 Task: Set the Presentation level for VBI and Teletext decoder to 2.5.
Action: Mouse moved to (94, 17)
Screenshot: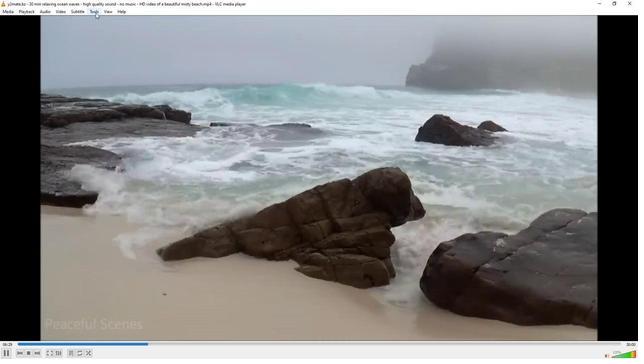 
Action: Mouse pressed left at (94, 17)
Screenshot: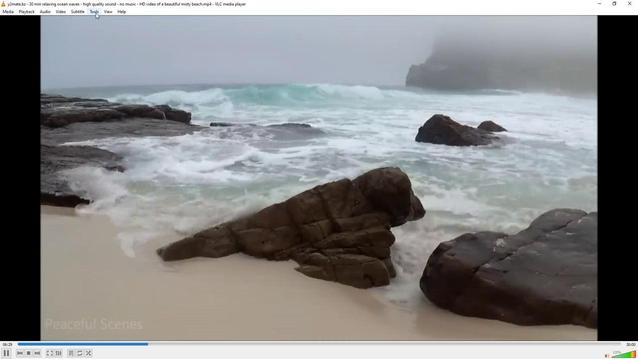
Action: Mouse moved to (105, 91)
Screenshot: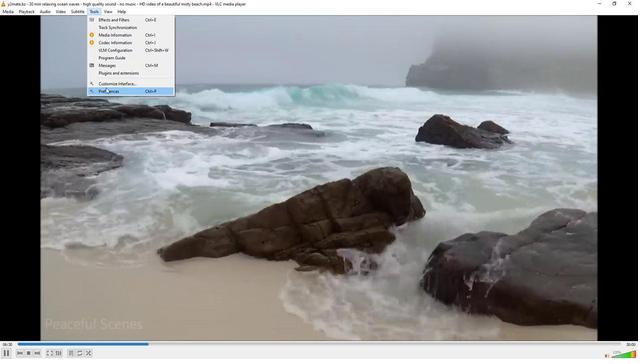 
Action: Mouse pressed left at (105, 91)
Screenshot: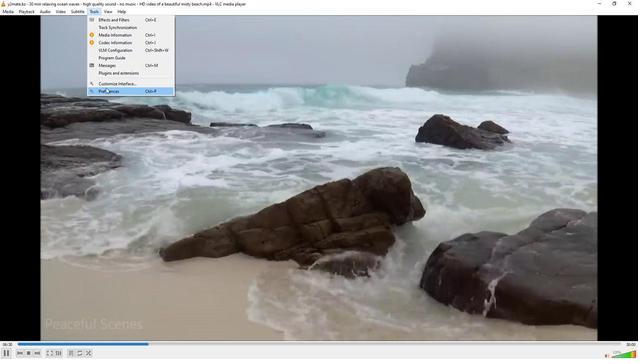 
Action: Mouse moved to (72, 276)
Screenshot: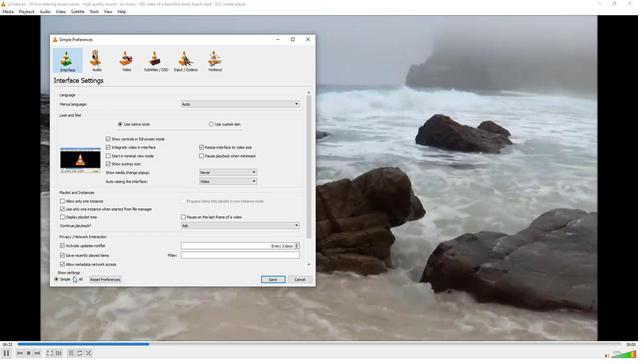 
Action: Mouse pressed left at (72, 276)
Screenshot: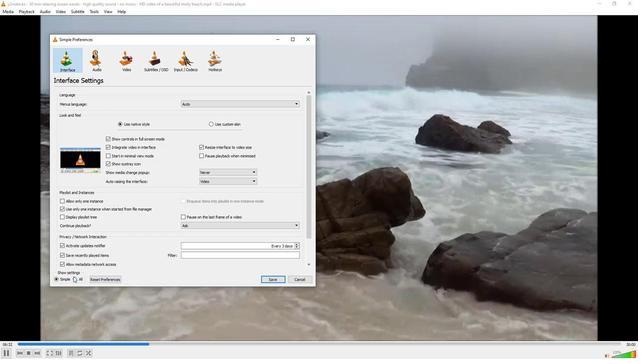 
Action: Mouse moved to (65, 186)
Screenshot: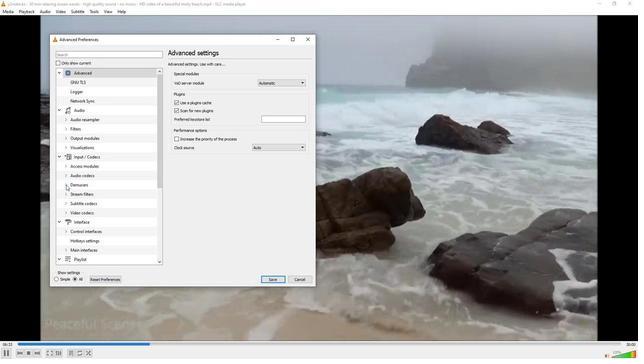 
Action: Mouse pressed left at (65, 186)
Screenshot: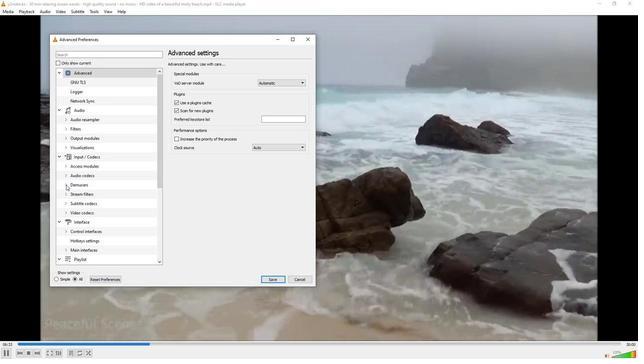 
Action: Mouse moved to (81, 209)
Screenshot: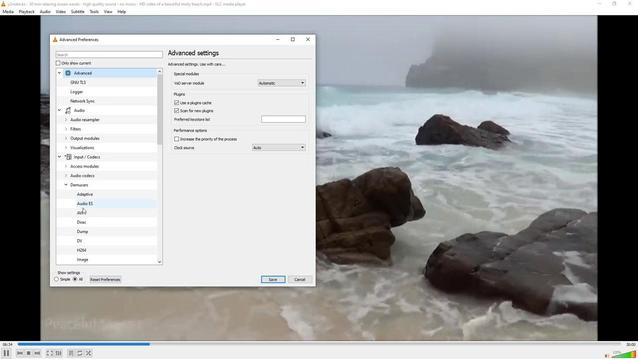 
Action: Mouse scrolled (81, 209) with delta (0, 0)
Screenshot: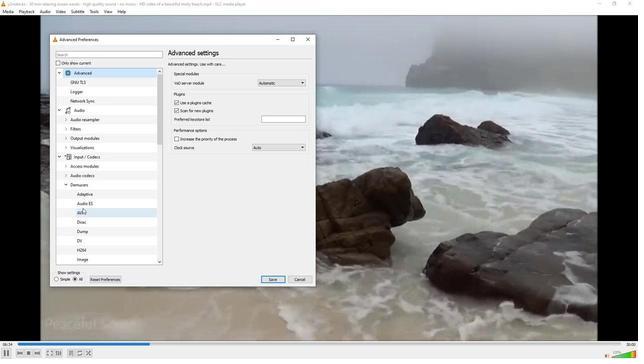 
Action: Mouse moved to (81, 210)
Screenshot: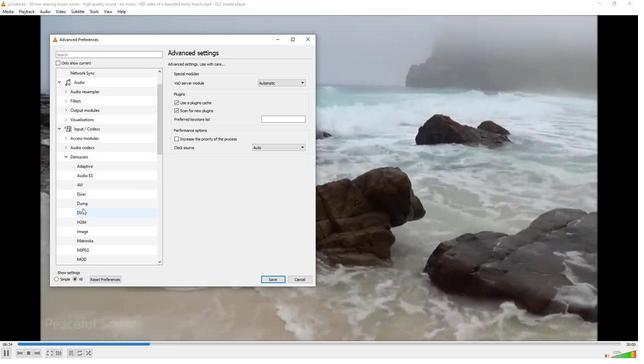 
Action: Mouse scrolled (81, 209) with delta (0, 0)
Screenshot: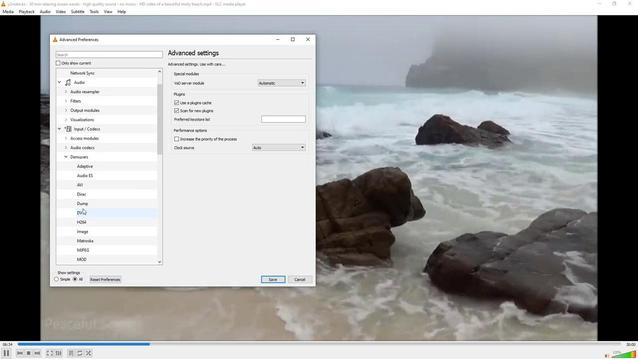 
Action: Mouse scrolled (81, 209) with delta (0, 0)
Screenshot: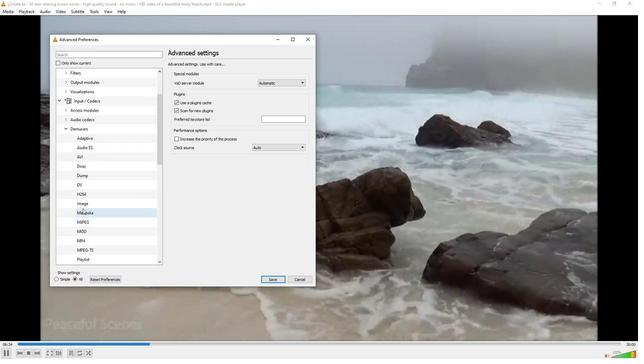 
Action: Mouse scrolled (81, 209) with delta (0, 0)
Screenshot: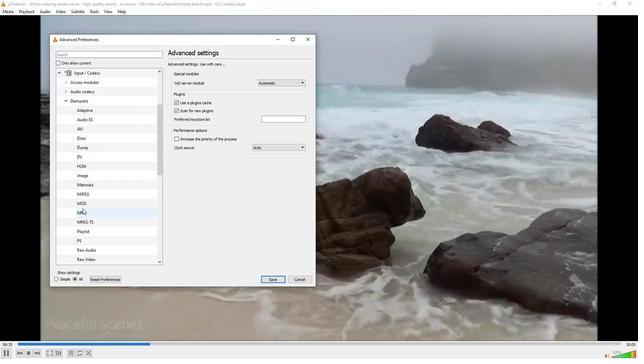 
Action: Mouse scrolled (81, 209) with delta (0, 0)
Screenshot: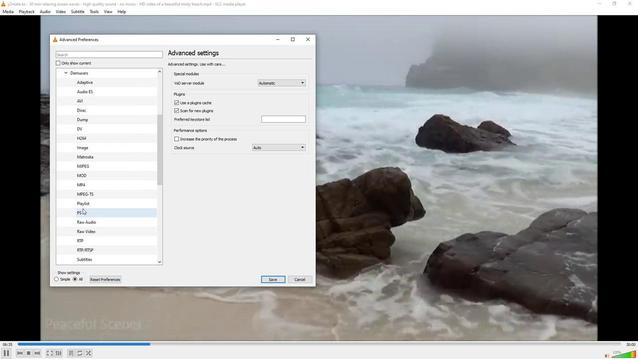 
Action: Mouse moved to (65, 260)
Screenshot: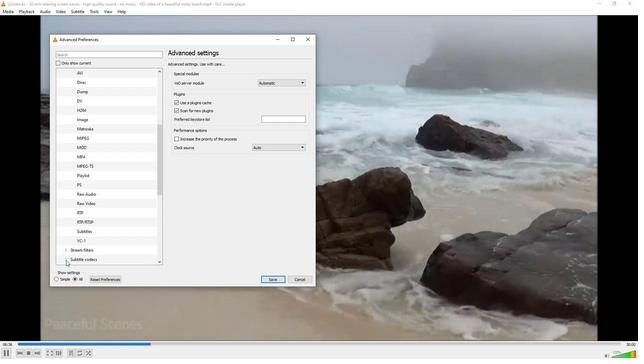 
Action: Mouse pressed left at (65, 260)
Screenshot: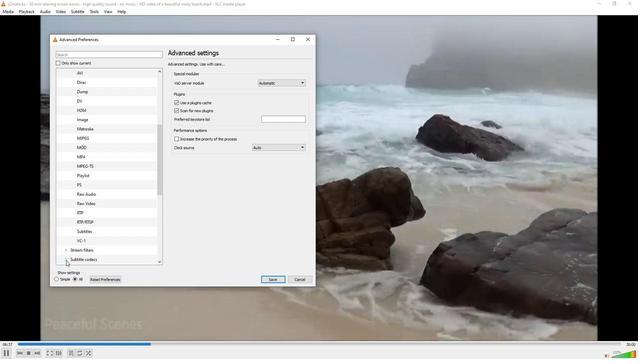 
Action: Mouse moved to (90, 257)
Screenshot: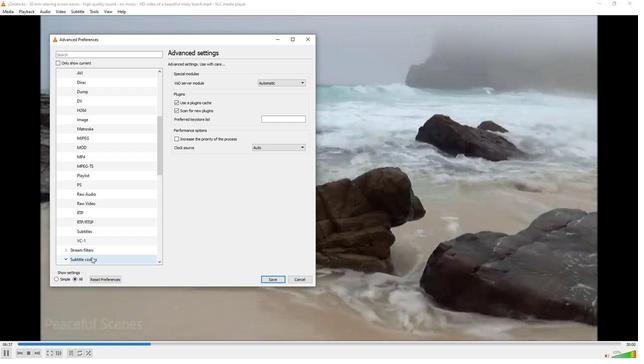 
Action: Mouse scrolled (90, 257) with delta (0, 0)
Screenshot: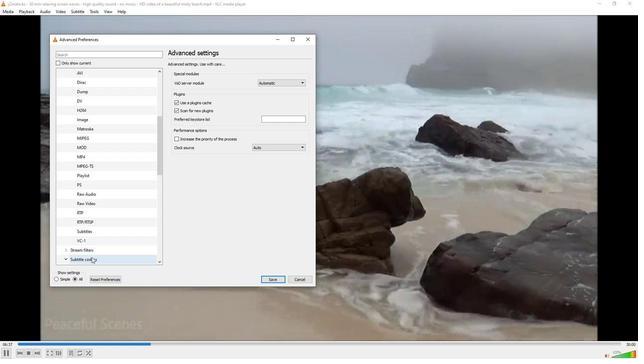 
Action: Mouse moved to (91, 257)
Screenshot: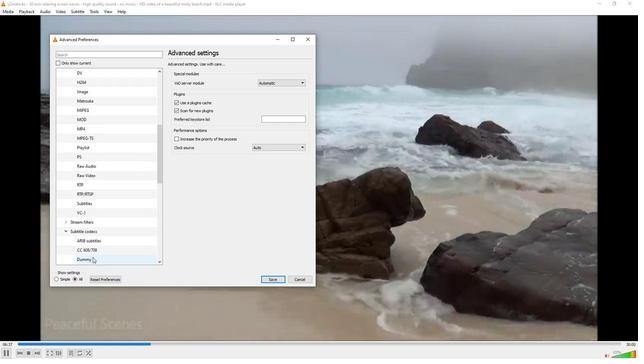 
Action: Mouse scrolled (91, 257) with delta (0, 0)
Screenshot: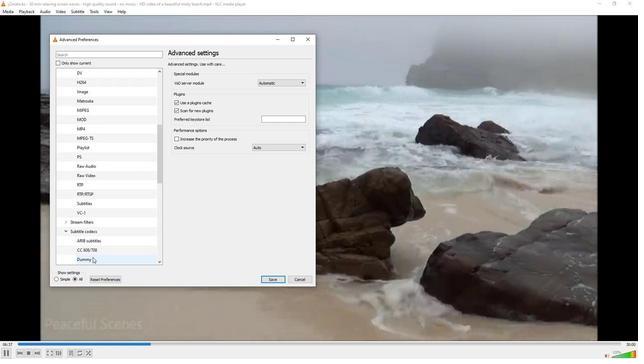 
Action: Mouse scrolled (91, 257) with delta (0, 0)
Screenshot: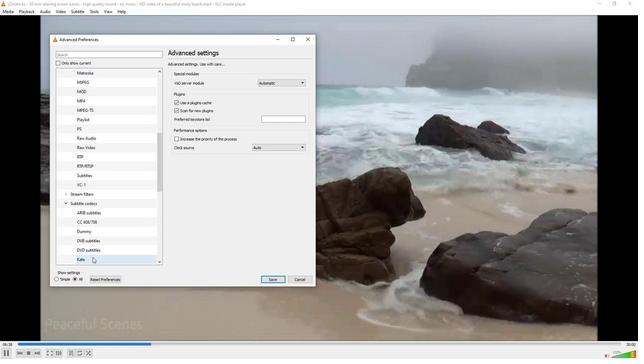 
Action: Mouse scrolled (91, 257) with delta (0, 0)
Screenshot: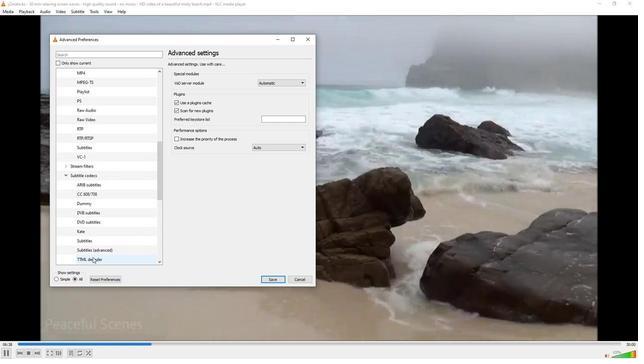 
Action: Mouse moved to (93, 251)
Screenshot: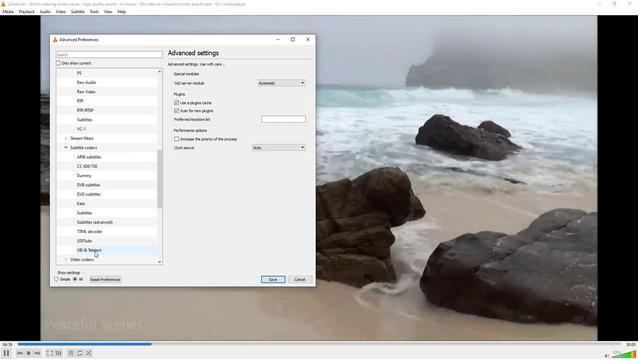 
Action: Mouse pressed left at (93, 251)
Screenshot: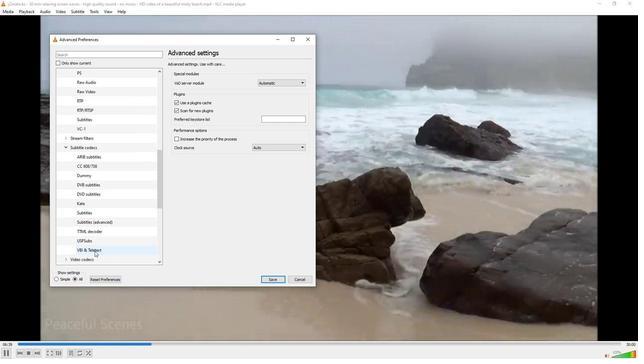 
Action: Mouse moved to (284, 111)
Screenshot: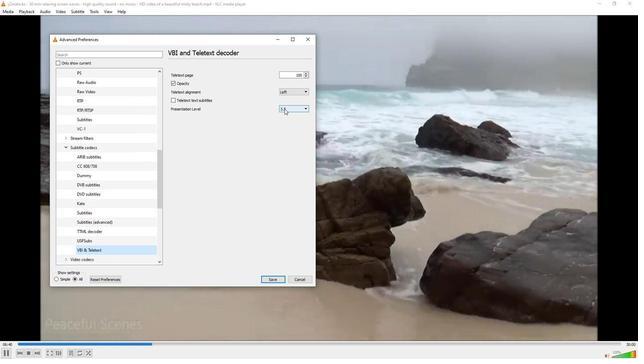 
Action: Mouse pressed left at (284, 111)
Screenshot: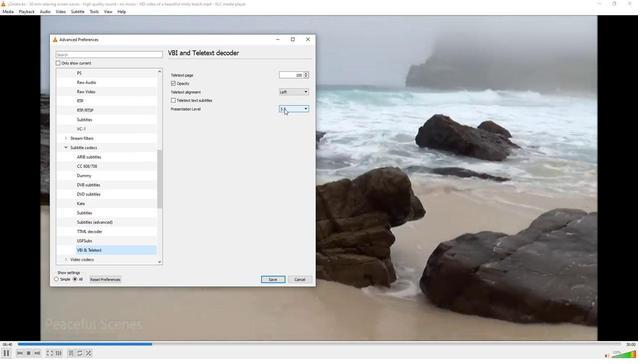 
Action: Mouse moved to (283, 124)
Screenshot: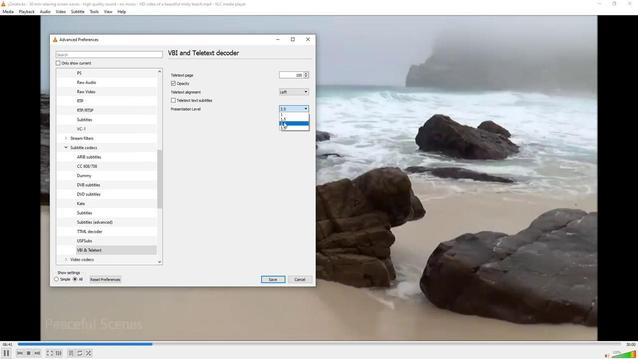 
Action: Mouse pressed left at (283, 124)
Screenshot: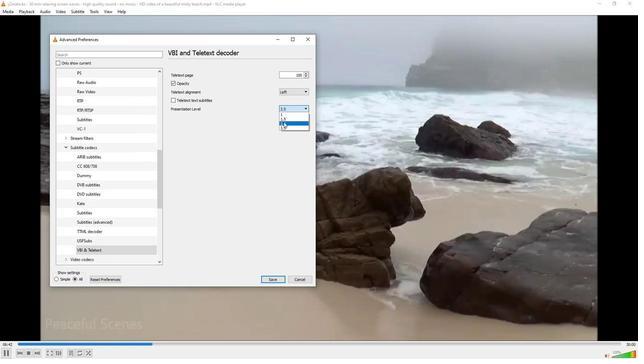 
Action: Mouse moved to (262, 134)
Screenshot: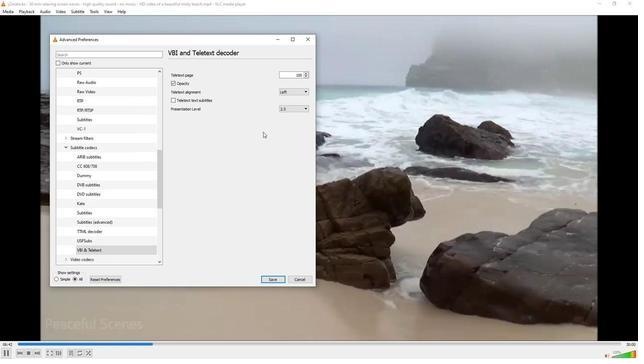 
